 Task: Create New Employee with Employee Name: Jayden King, Address Line1: 459 Valley View St., Address Line2: Grand Blanc, Address Line3:  MI 48439, Cell Number: 813237-6812_x000D_

Action: Mouse moved to (188, 33)
Screenshot: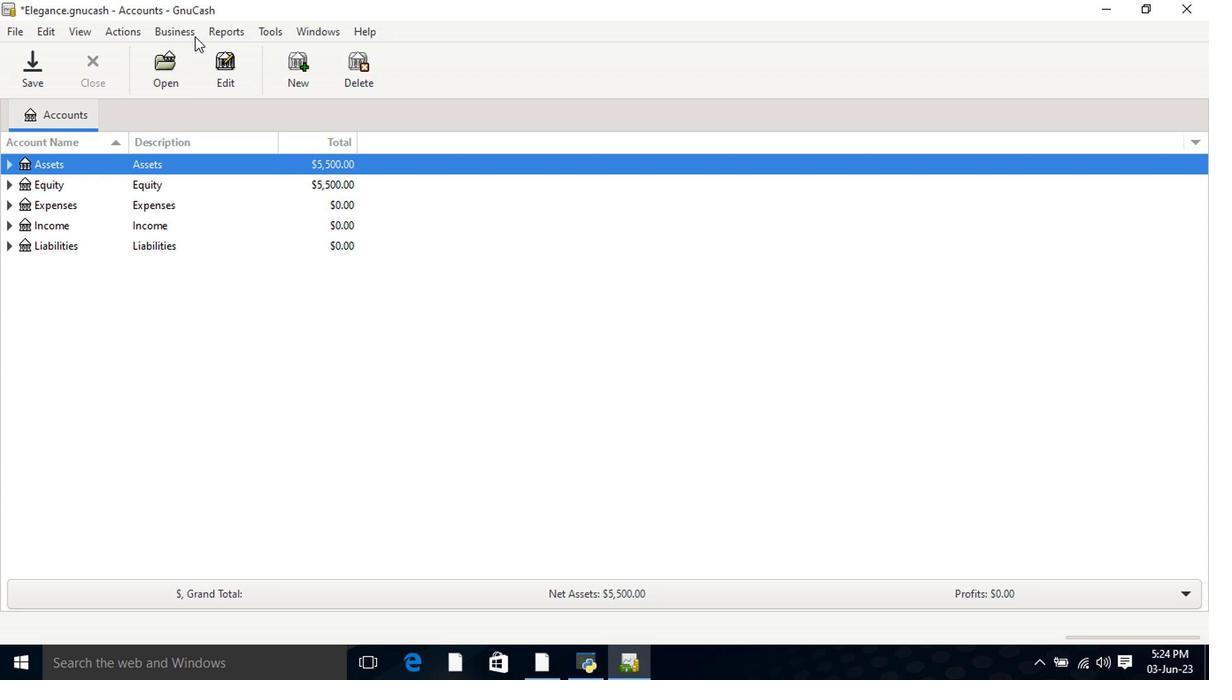 
Action: Mouse pressed left at (188, 33)
Screenshot: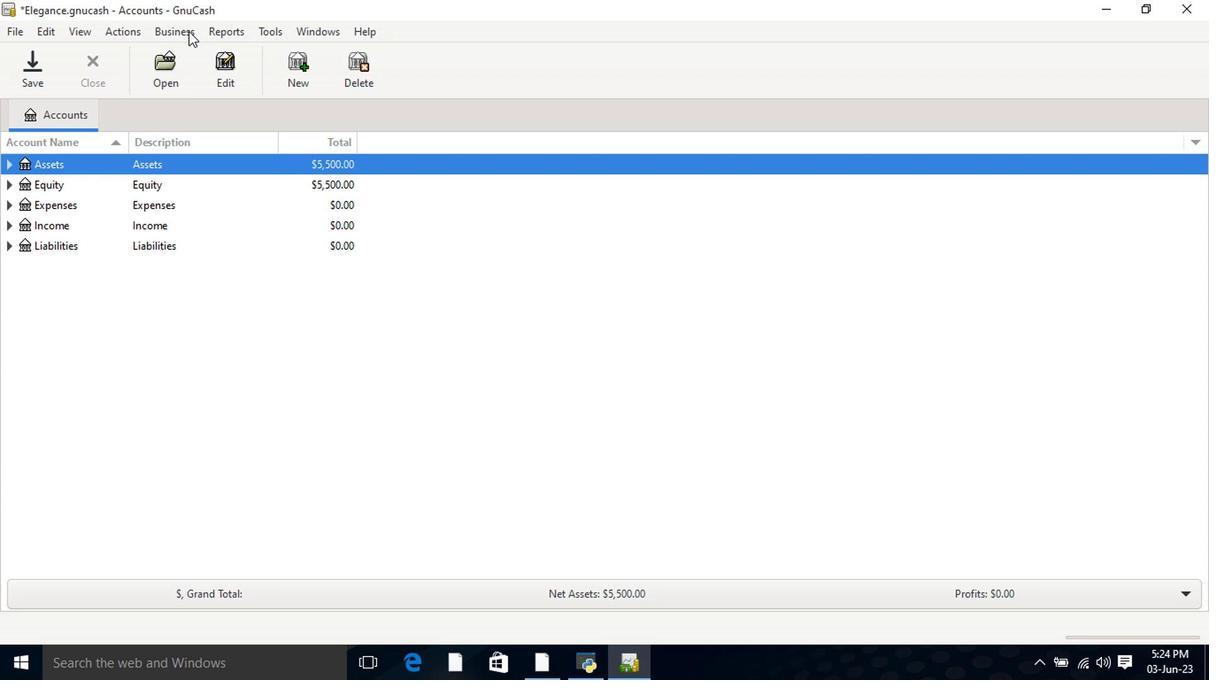 
Action: Mouse moved to (209, 102)
Screenshot: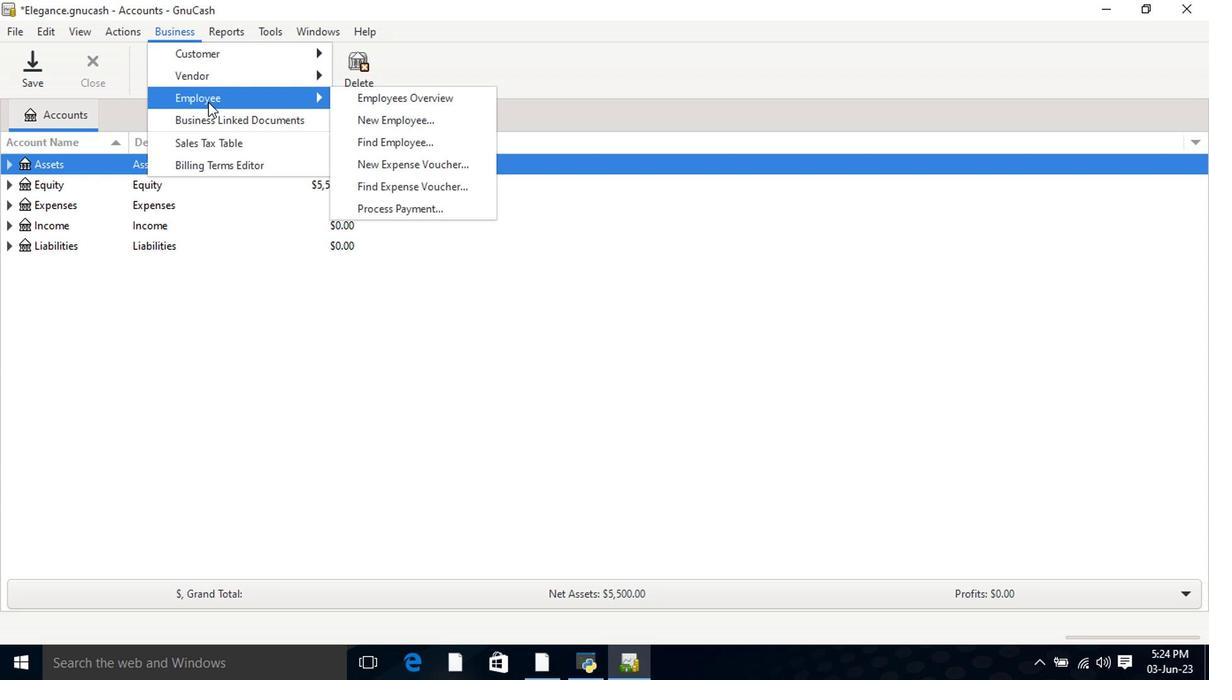 
Action: Mouse pressed left at (209, 102)
Screenshot: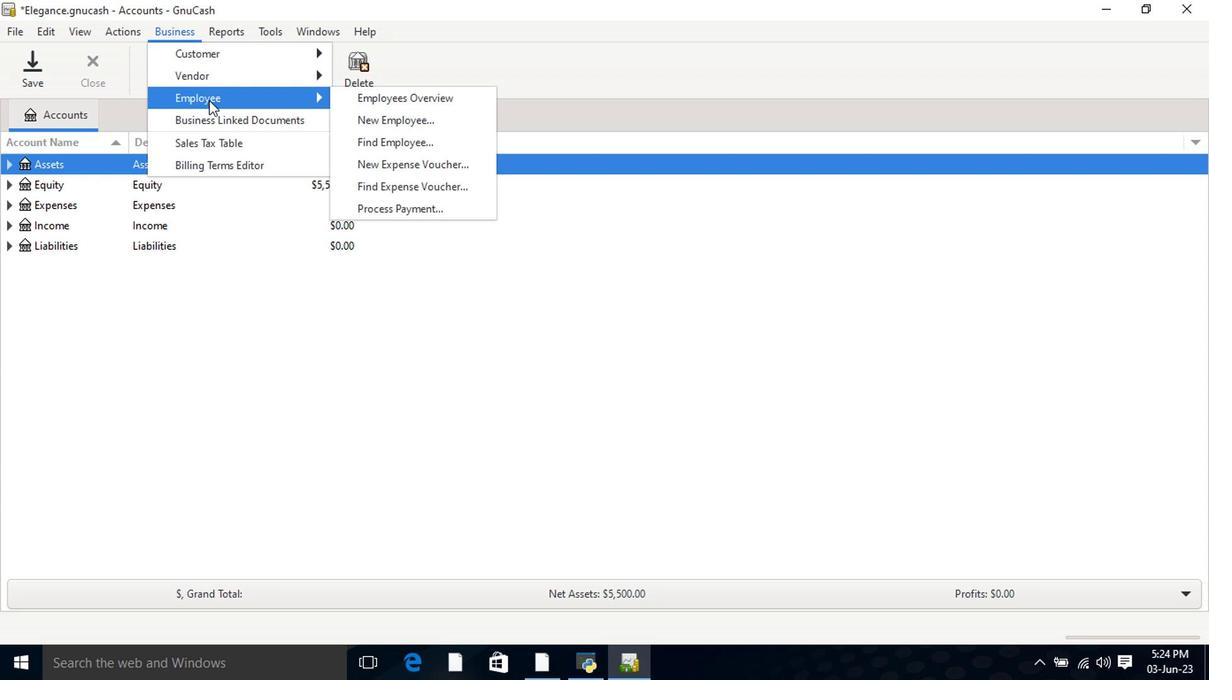 
Action: Mouse moved to (364, 124)
Screenshot: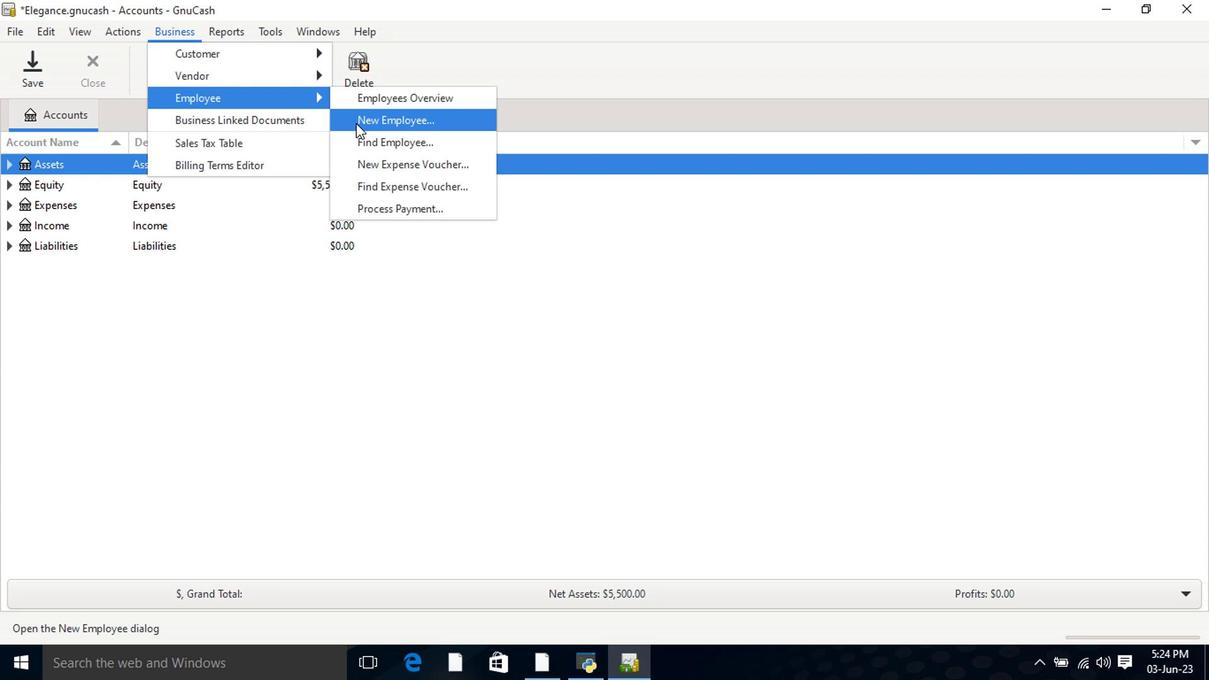 
Action: Mouse pressed left at (364, 124)
Screenshot: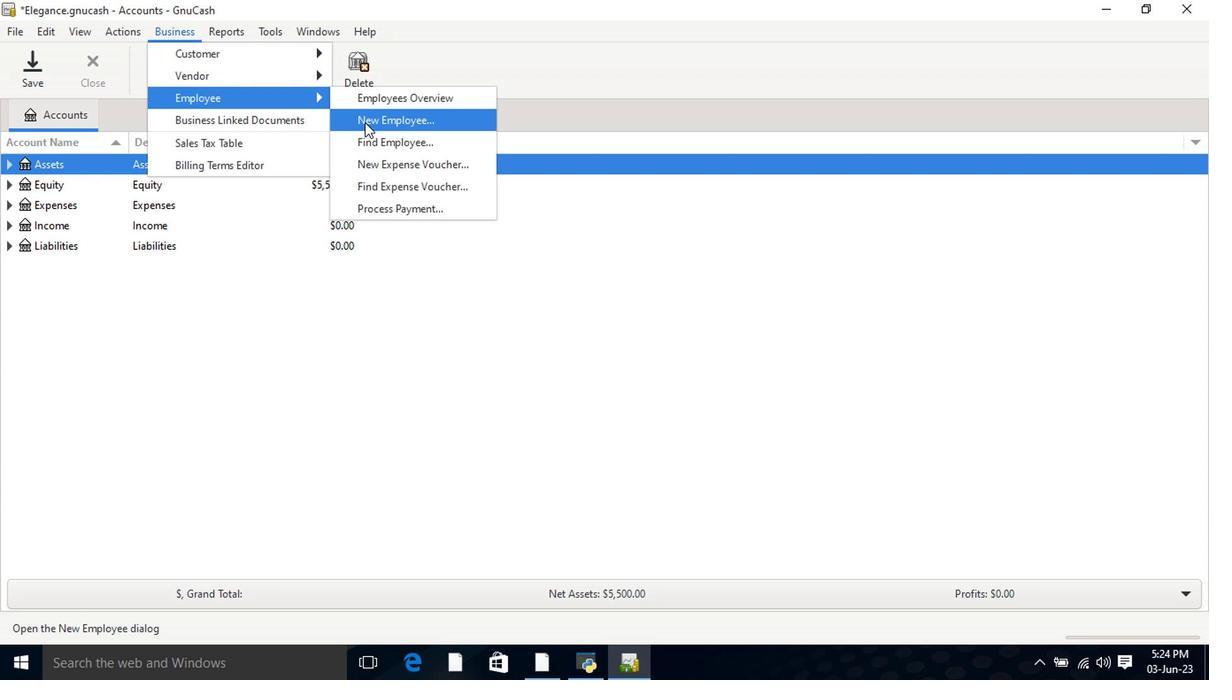 
Action: Mouse moved to (638, 270)
Screenshot: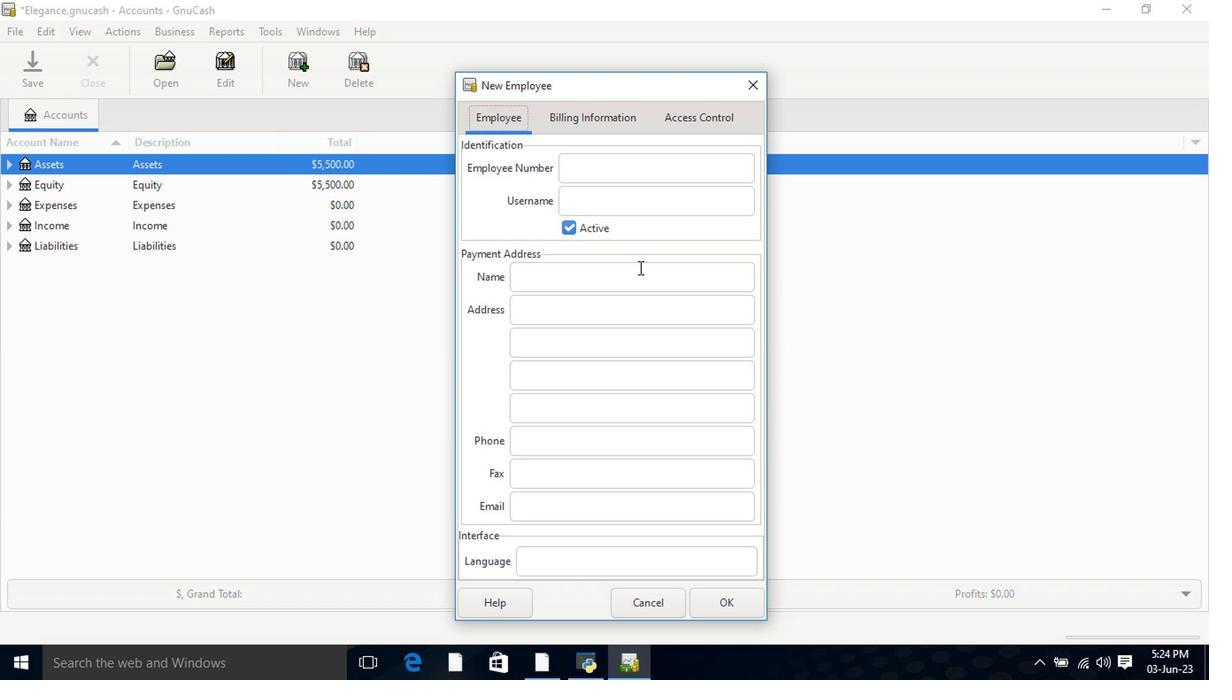 
Action: Mouse pressed left at (638, 270)
Screenshot: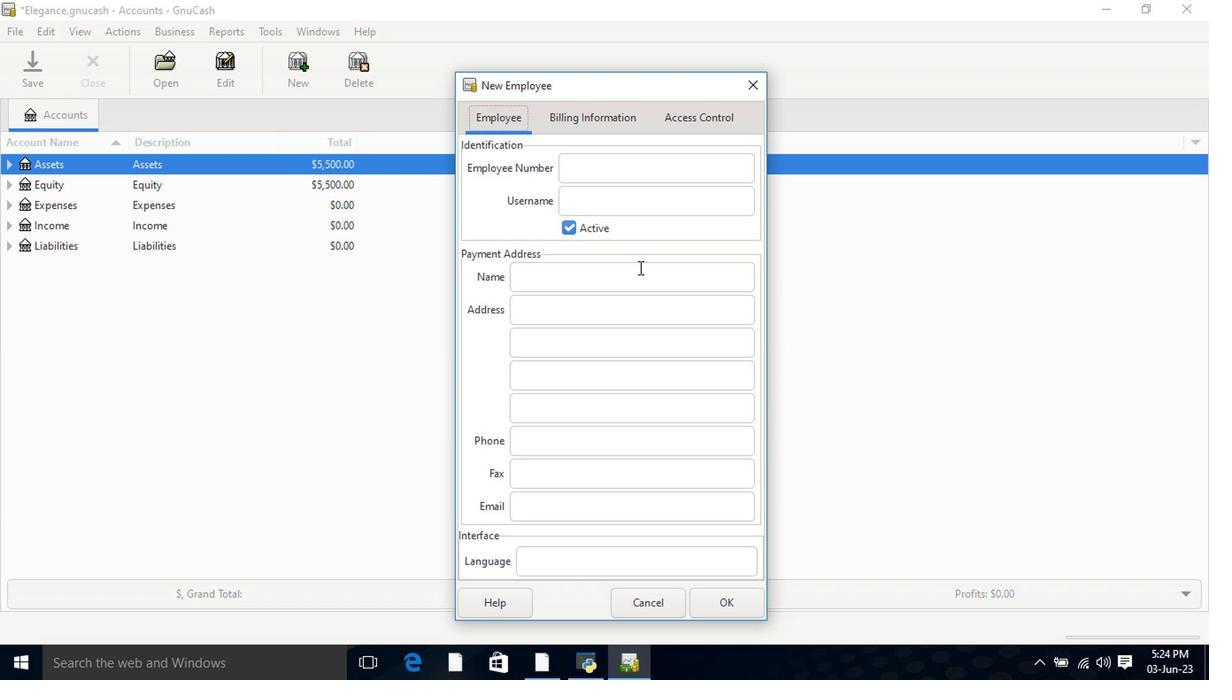 
Action: Mouse moved to (638, 274)
Screenshot: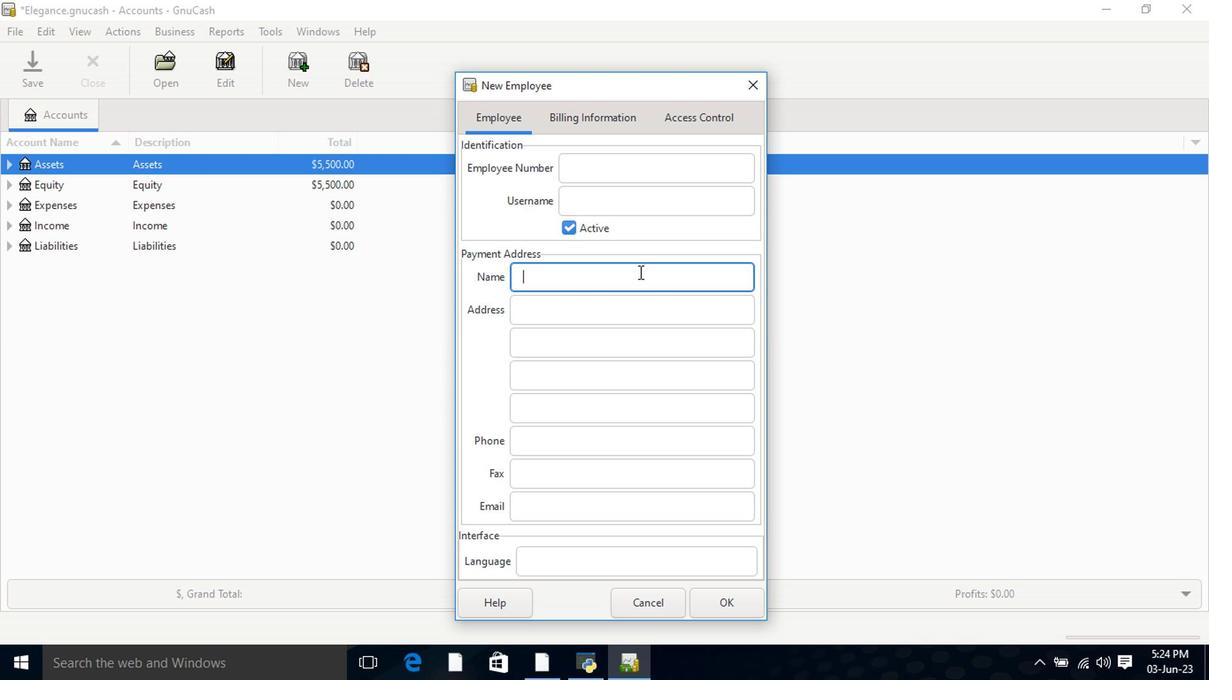 
Action: Key pressed <Key.shift><Key.shift>Jayden<Key.space><Key.shift>King<Key.tab>459<Key.space><Key.shift>Valley<Key.space><Key.shift>View<Key.space><Key.shift>St.<Key.tab><Key.shift>Grand<Key.space><Key.shift>Blanc<Key.tab><Key.shift>MI<Key.space>48439<Key.tab><Key.tab>813237-6812
Screenshot: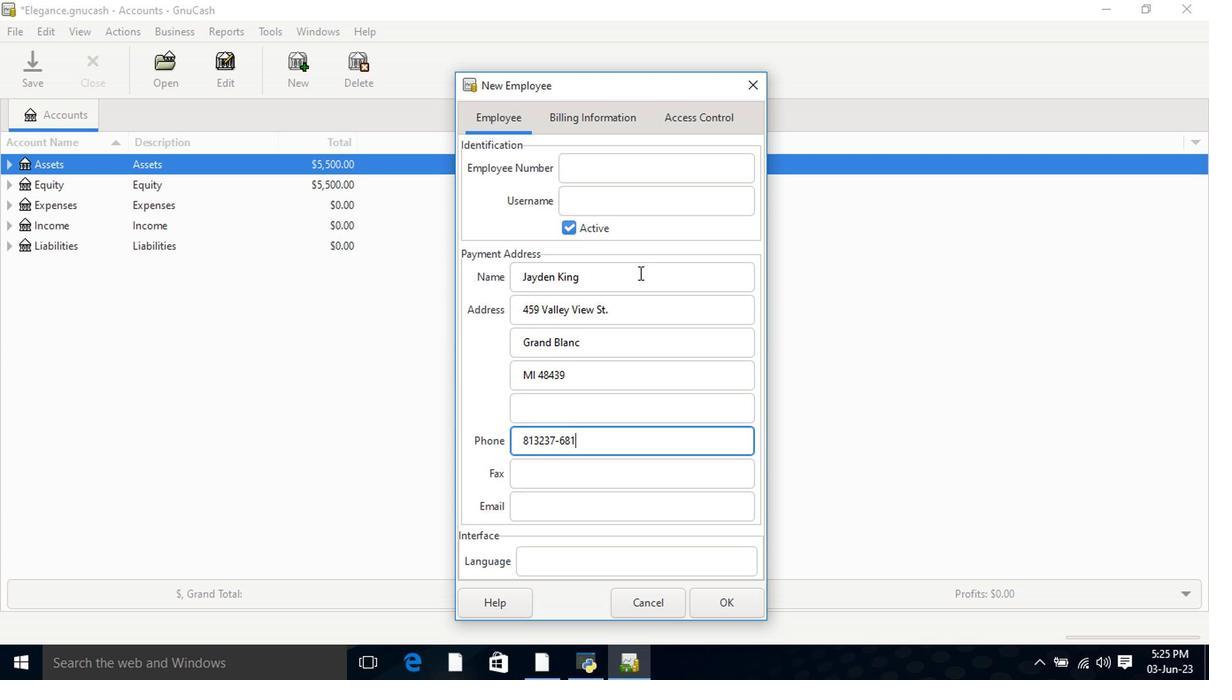 
Action: Mouse moved to (605, 137)
Screenshot: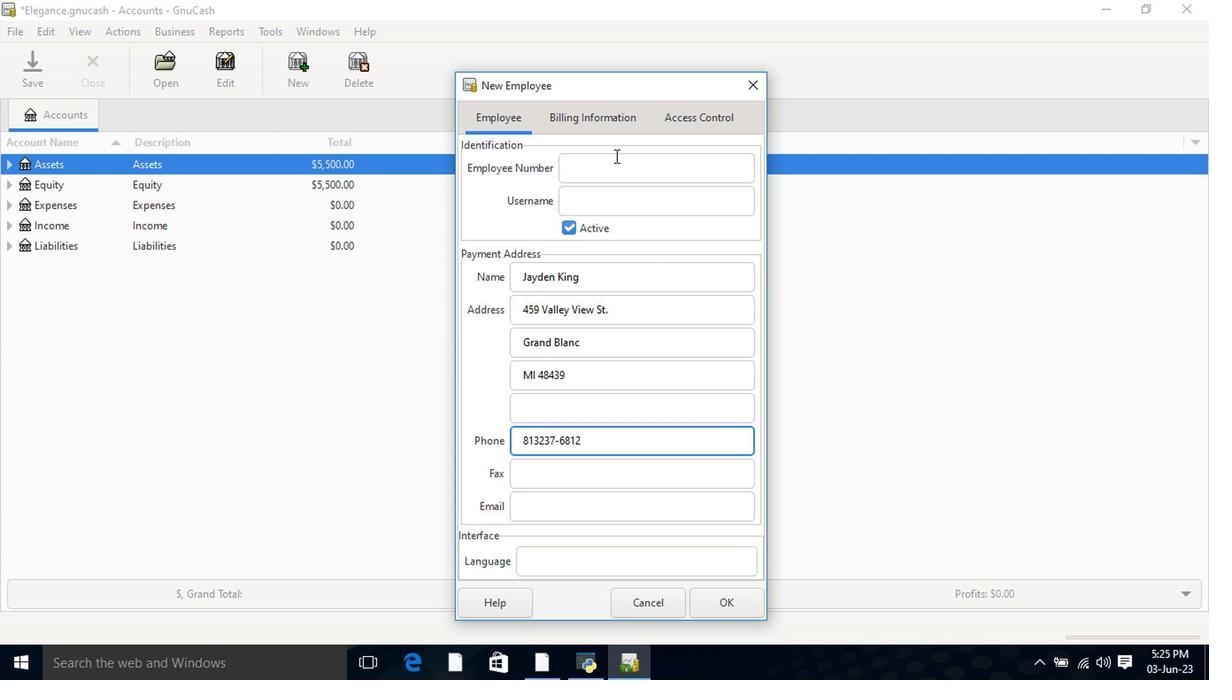 
Action: Key pressed <Key.tab>
Screenshot: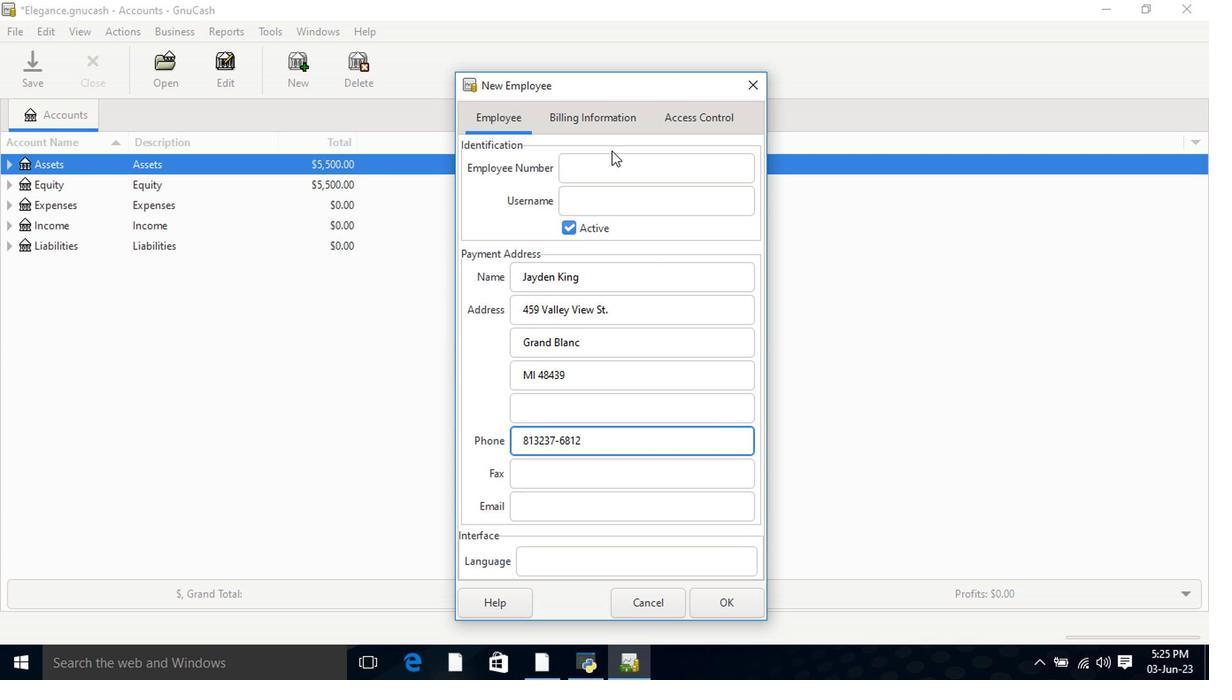 
Action: Mouse moved to (603, 124)
Screenshot: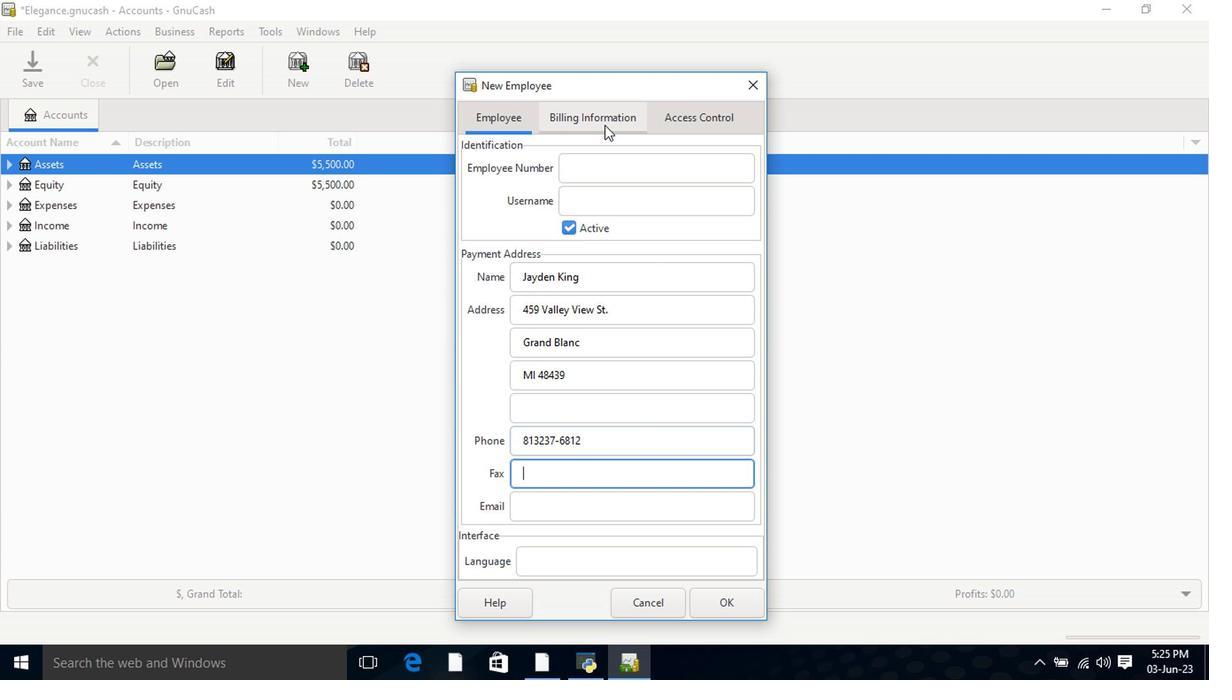 
Action: Mouse pressed left at (603, 124)
Screenshot: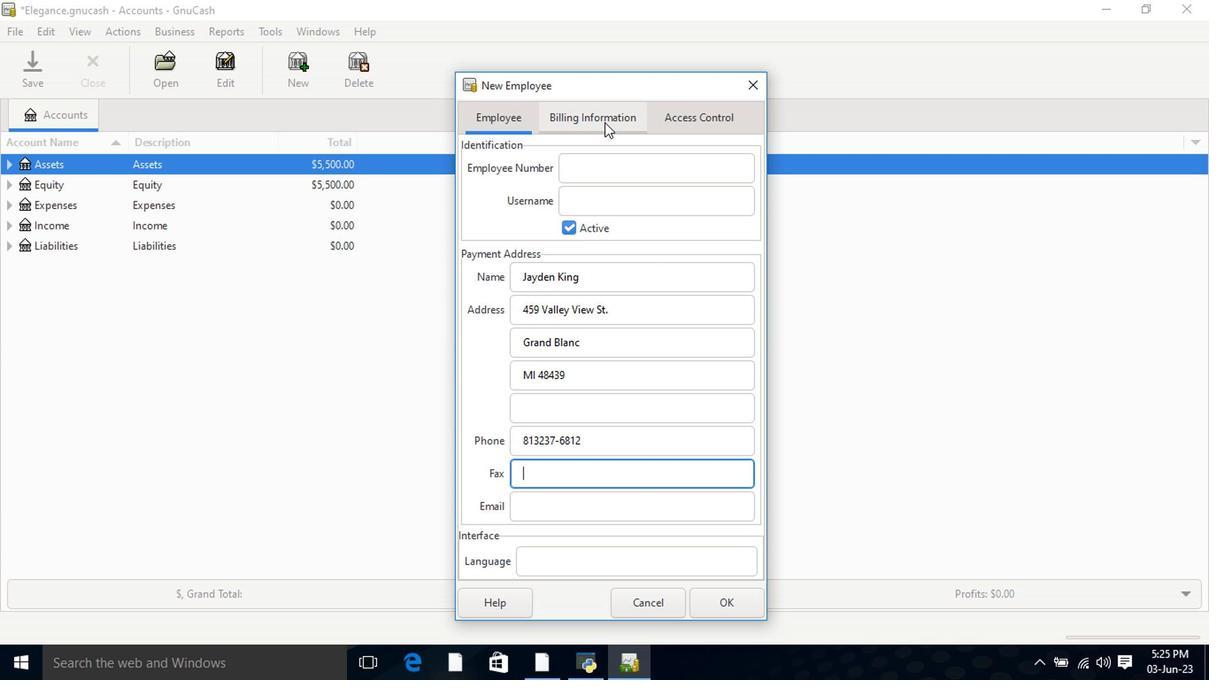 
Action: Mouse moved to (693, 123)
Screenshot: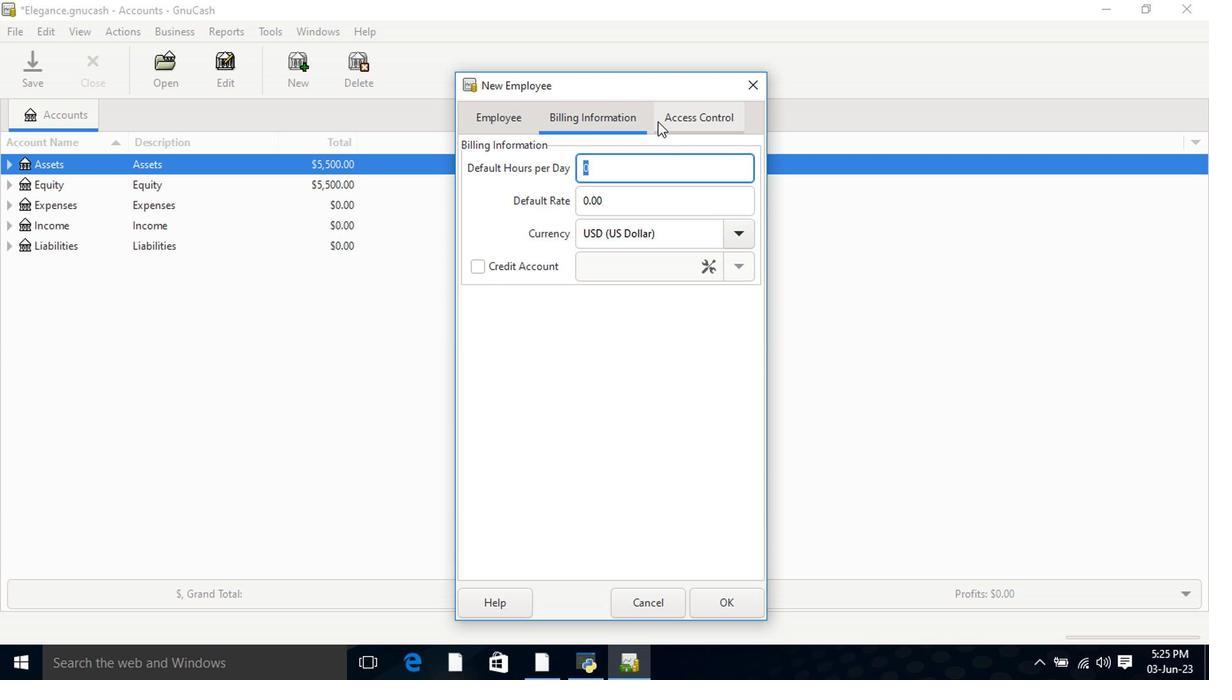 
Action: Mouse pressed left at (693, 123)
Screenshot: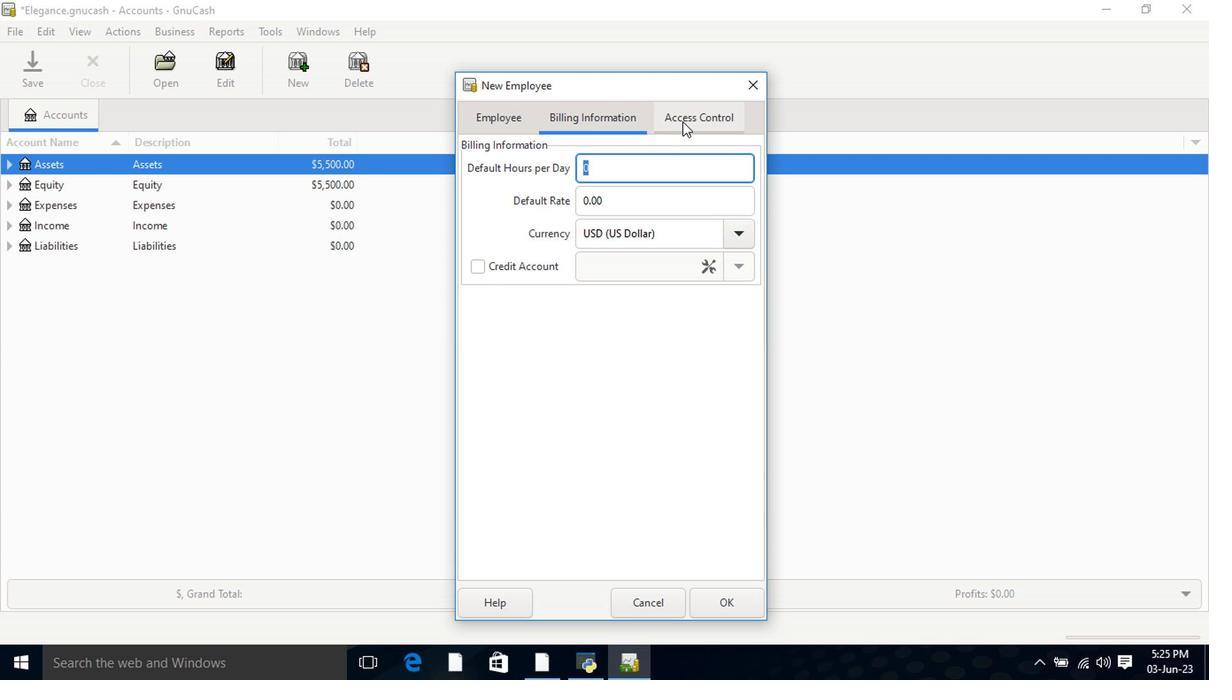
Action: Mouse moved to (733, 602)
Screenshot: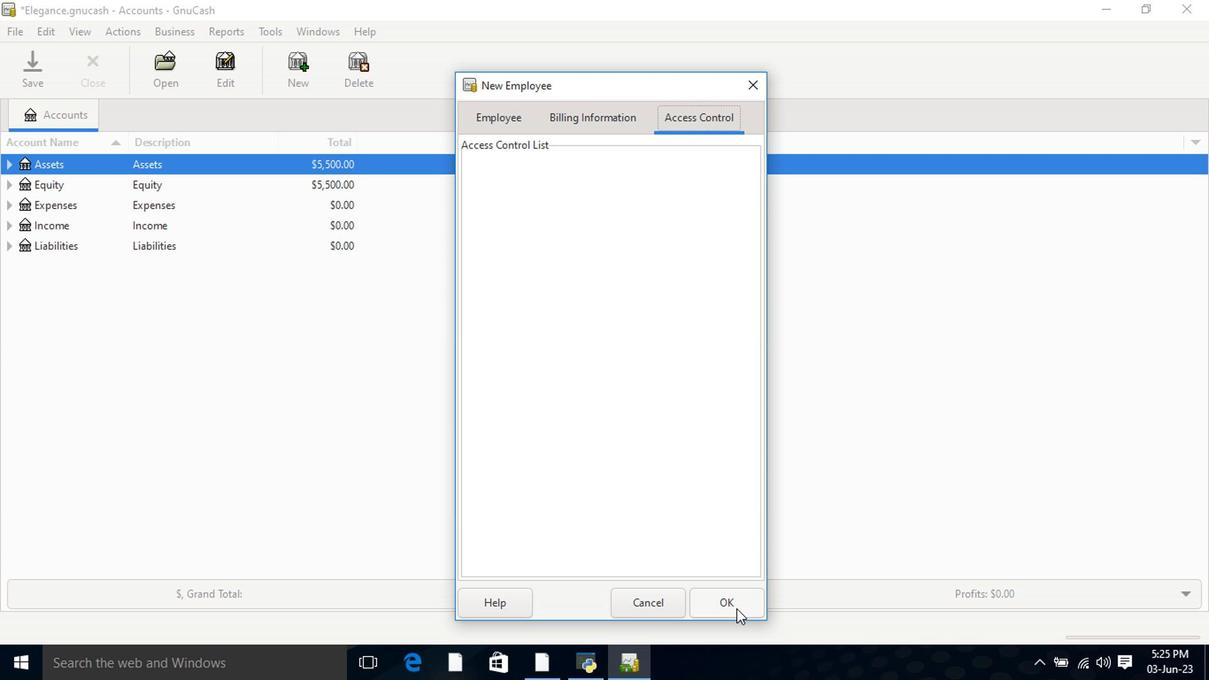 
Action: Mouse pressed left at (733, 602)
Screenshot: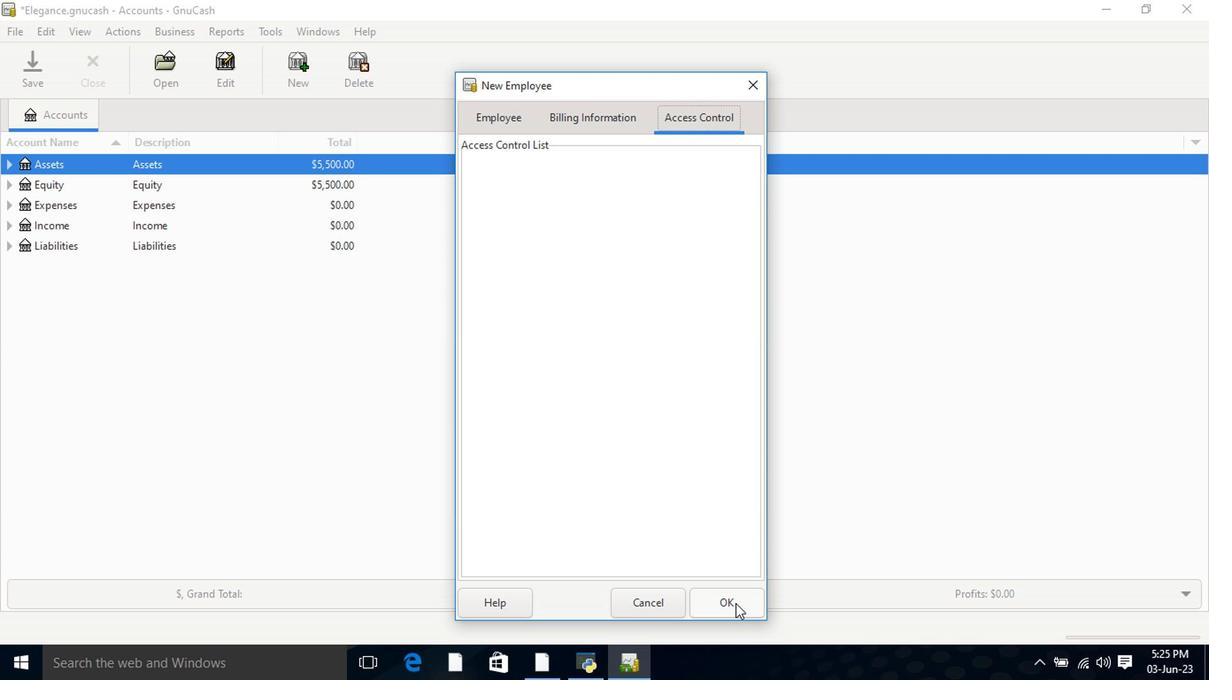 
